 Task: Show all the cards.
Action: Mouse moved to (980, 68)
Screenshot: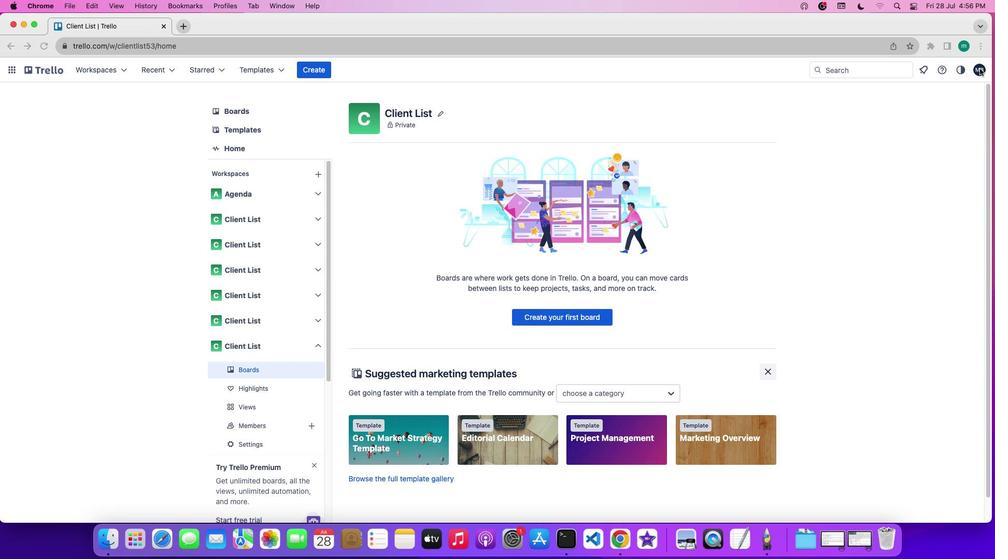 
Action: Mouse pressed left at (980, 68)
Screenshot: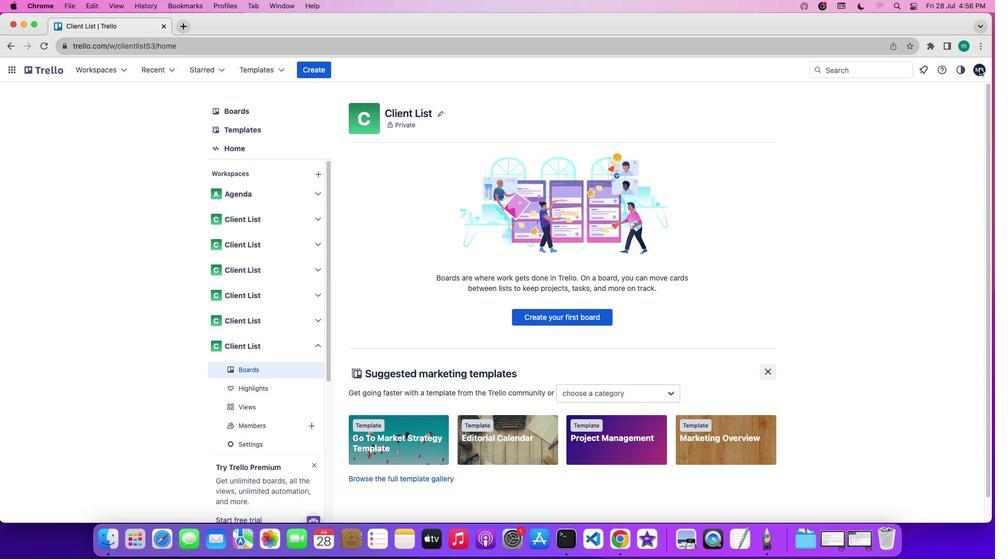 
Action: Mouse pressed left at (980, 68)
Screenshot: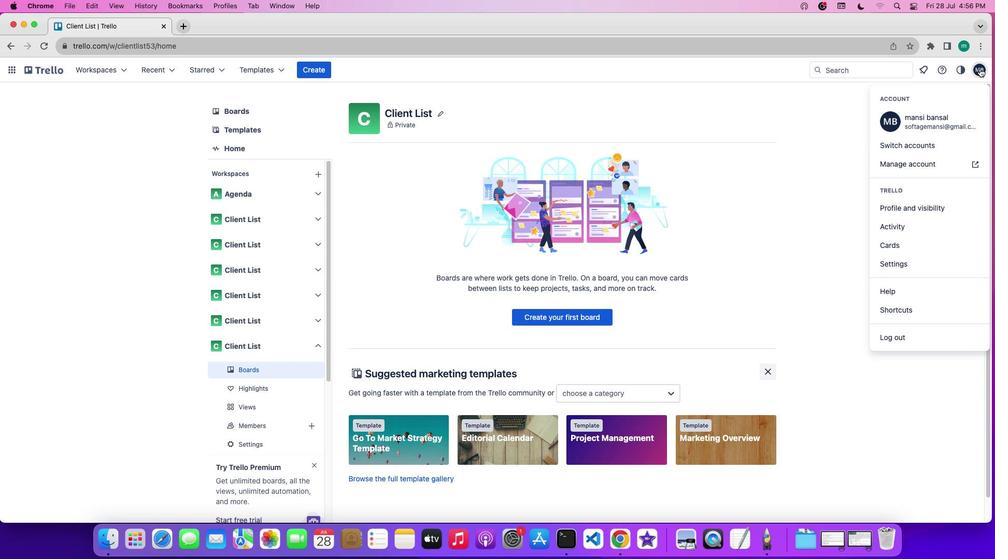 
Action: Mouse pressed left at (980, 68)
Screenshot: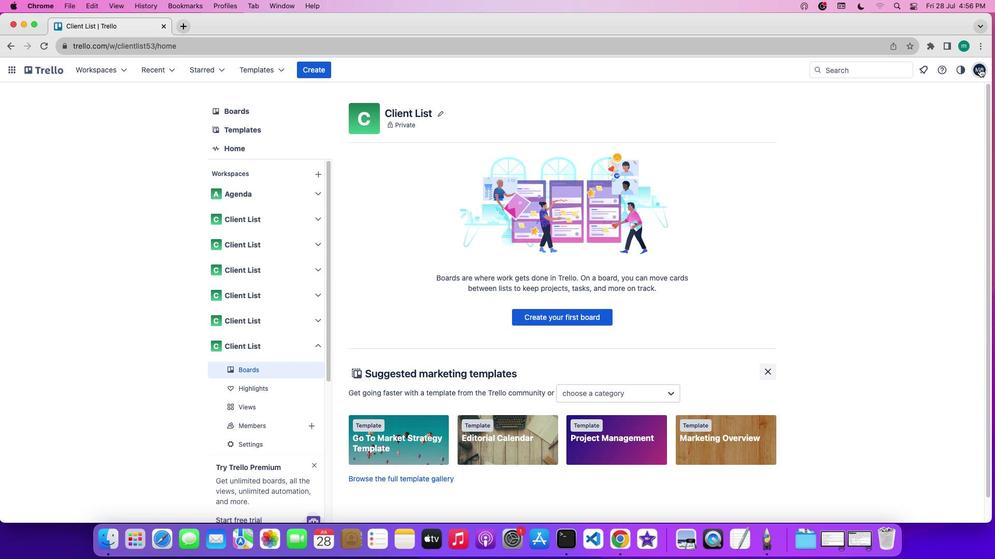 
Action: Mouse moved to (916, 243)
Screenshot: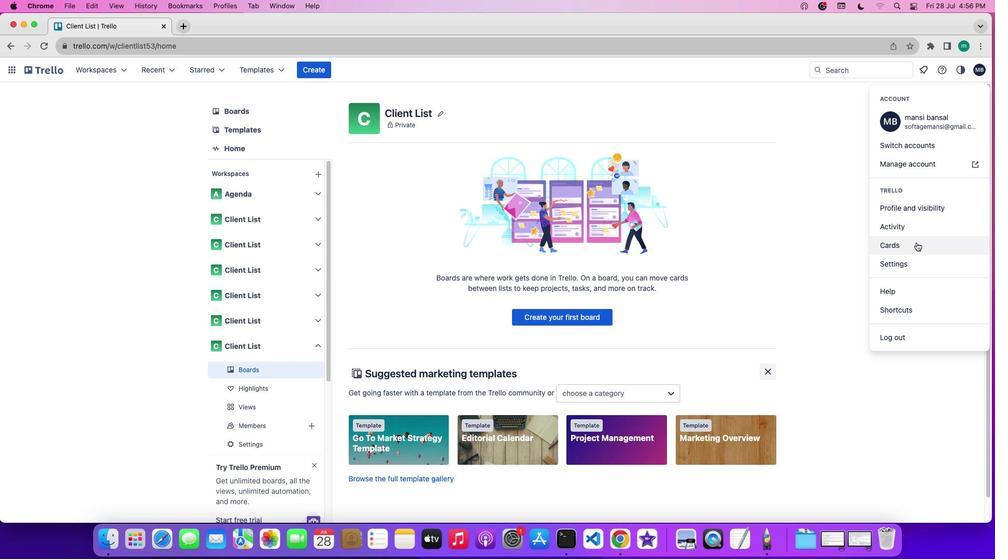 
Action: Mouse pressed left at (916, 243)
Screenshot: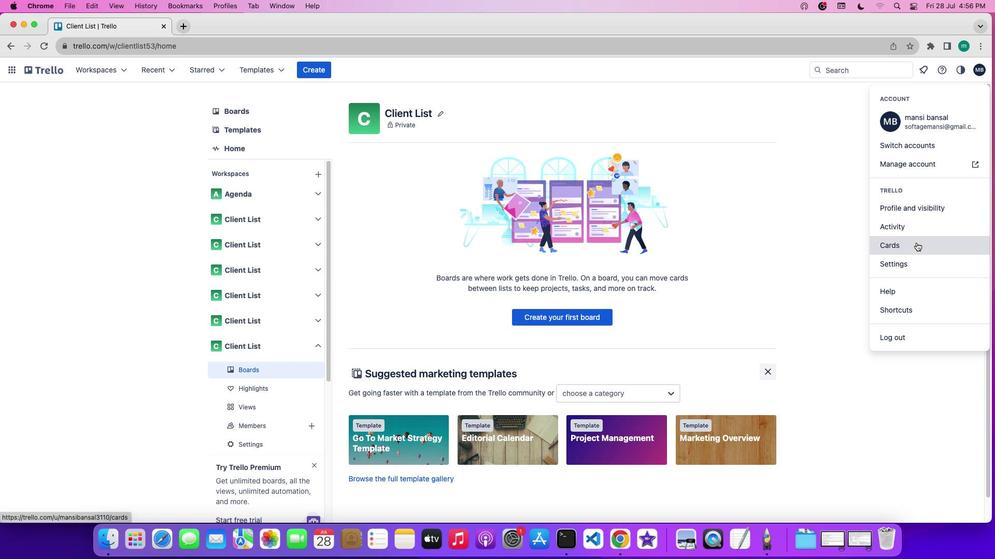 
Action: Mouse moved to (681, 203)
Screenshot: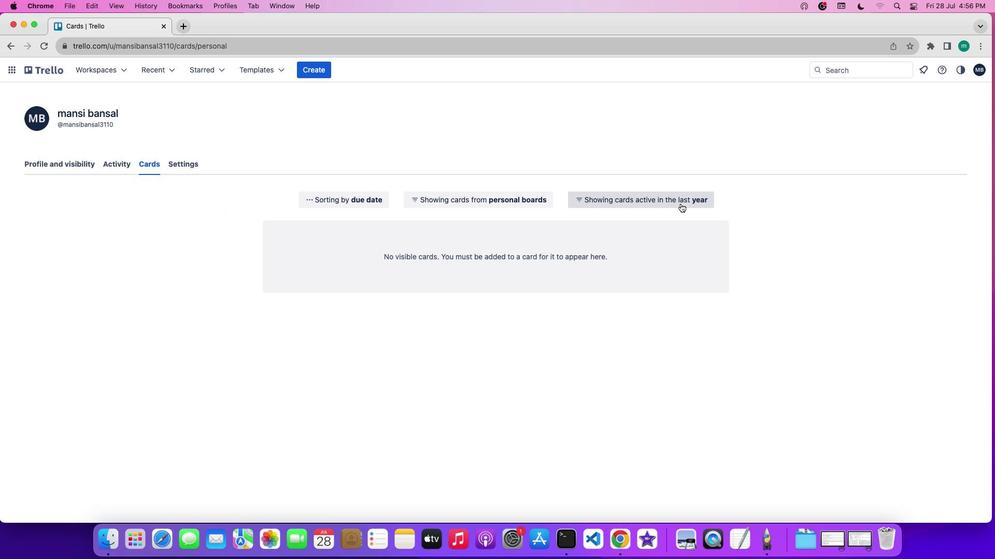 
Action: Mouse pressed left at (681, 203)
Screenshot: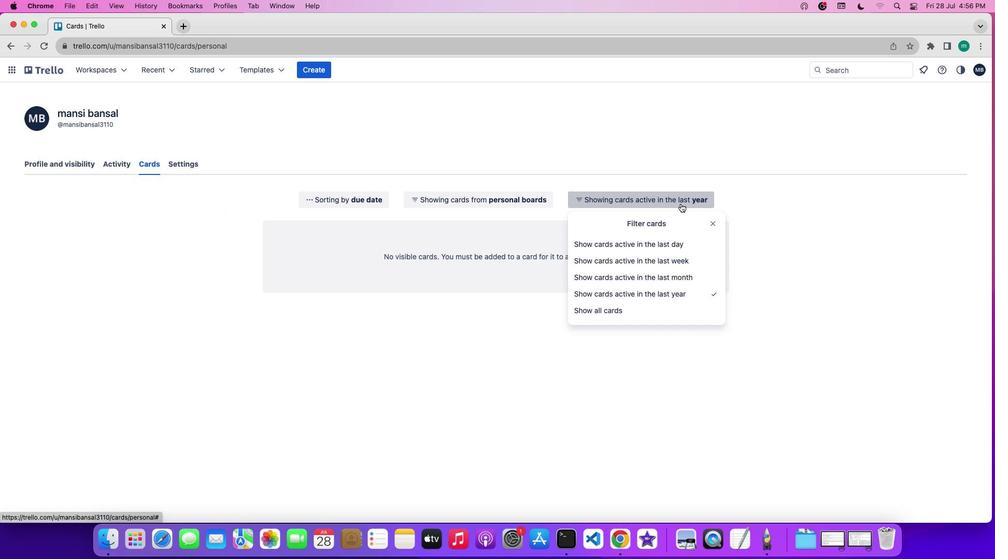 
Action: Mouse moved to (697, 308)
Screenshot: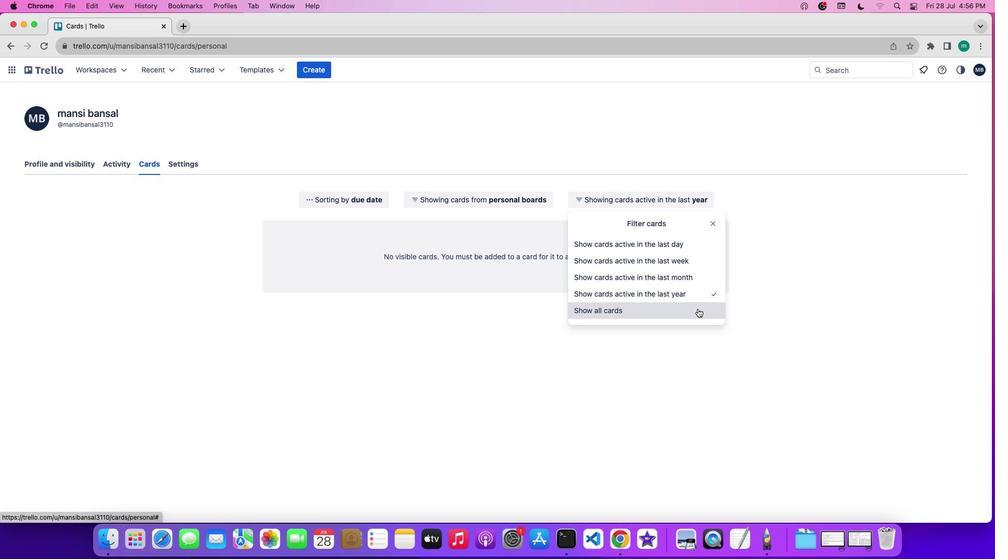 
Action: Mouse pressed left at (697, 308)
Screenshot: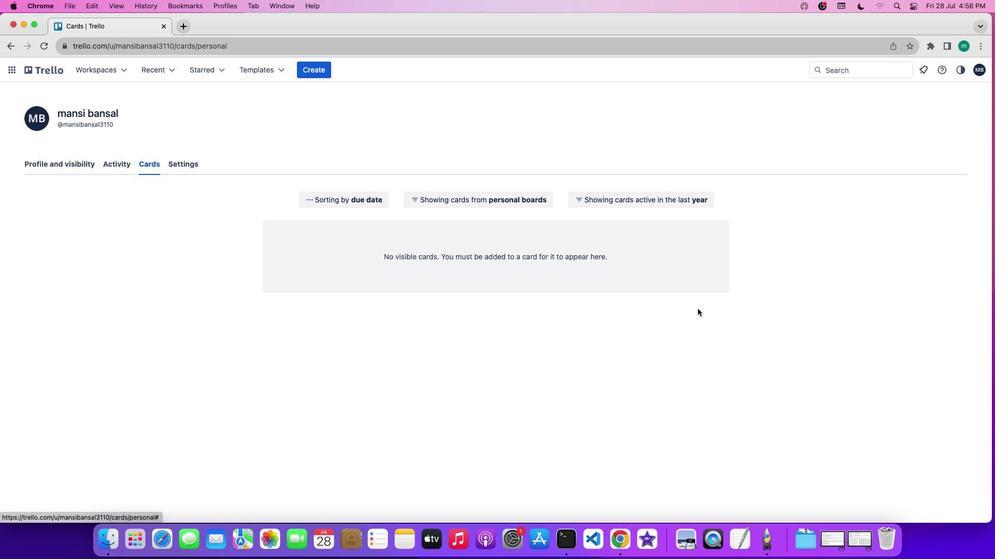 
Action: Mouse moved to (698, 308)
Screenshot: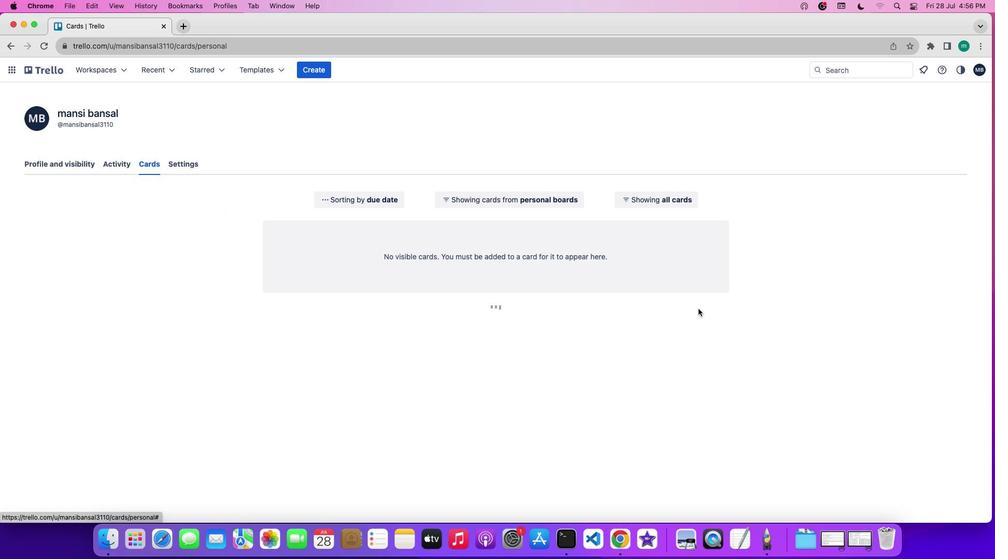 
